 Task: Open file "Ballet.pdf" from my drive.
Action: Mouse moved to (44, 81)
Screenshot: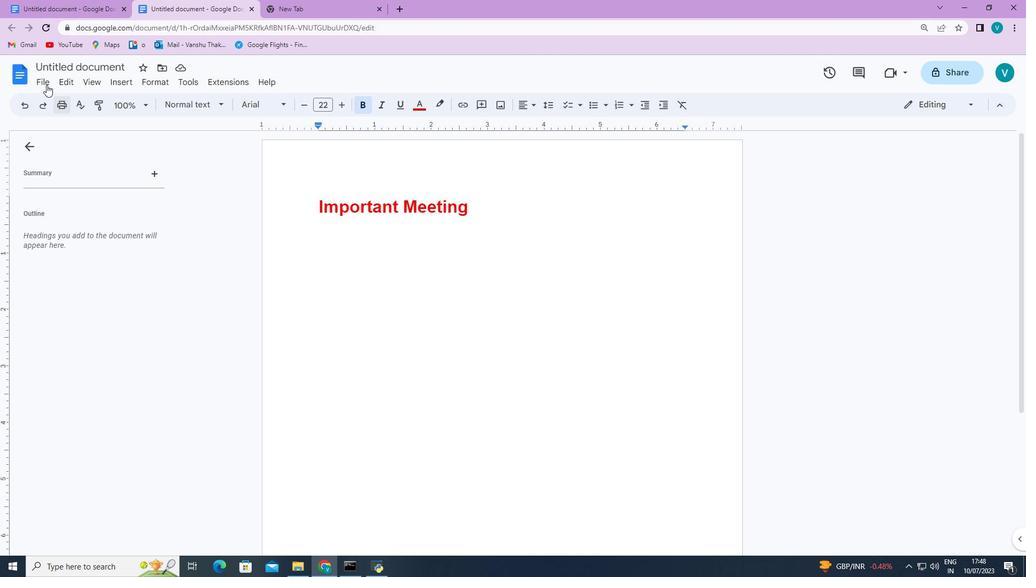 
Action: Mouse pressed left at (44, 81)
Screenshot: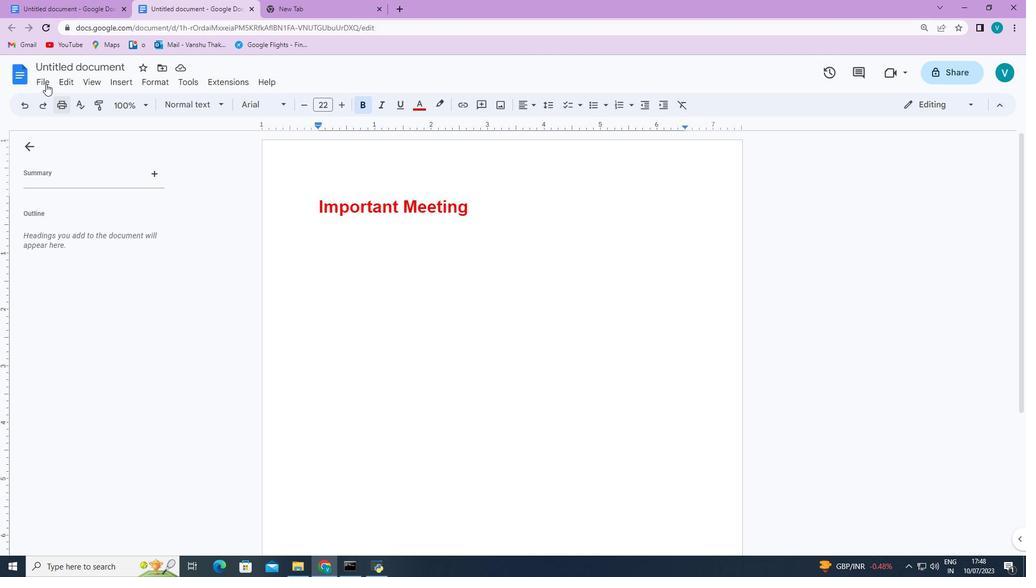 
Action: Mouse moved to (60, 119)
Screenshot: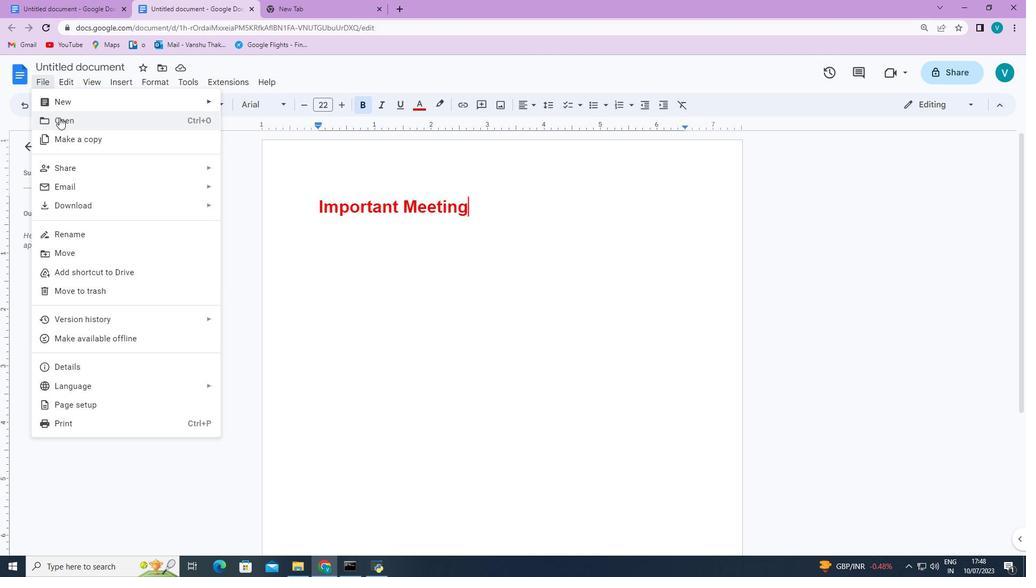 
Action: Mouse pressed left at (60, 119)
Screenshot: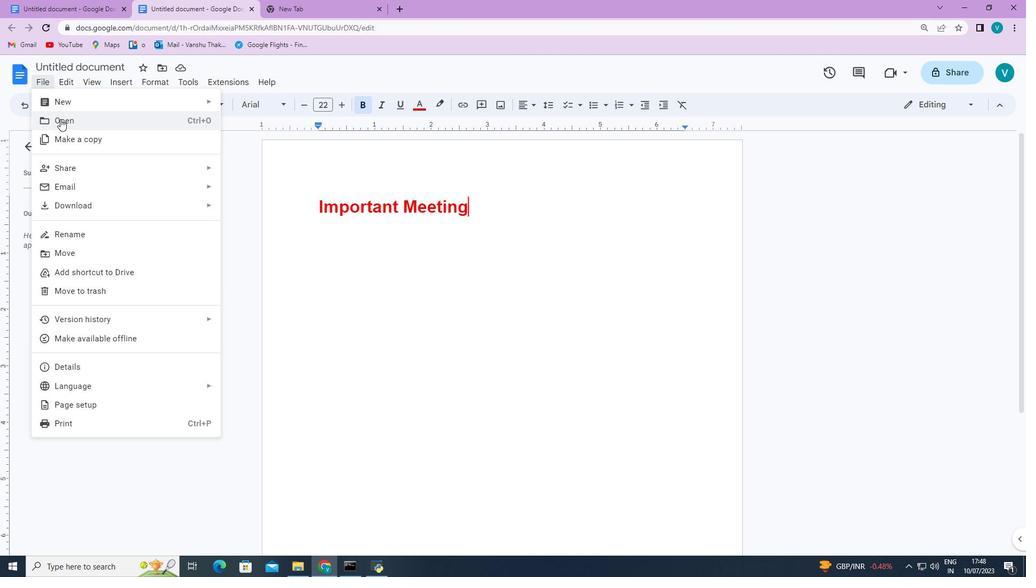 
Action: Mouse moved to (234, 151)
Screenshot: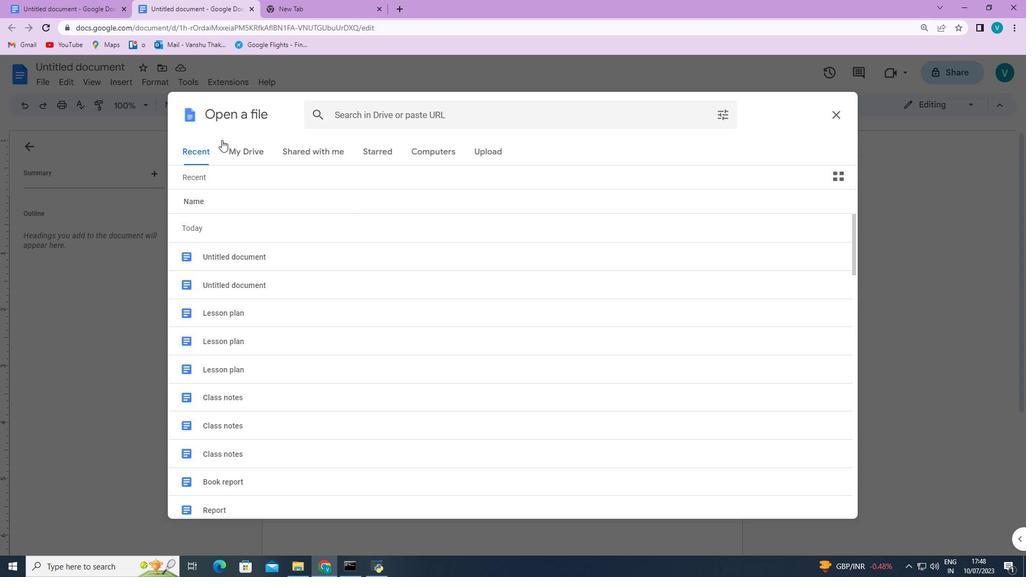 
Action: Mouse pressed left at (234, 151)
Screenshot: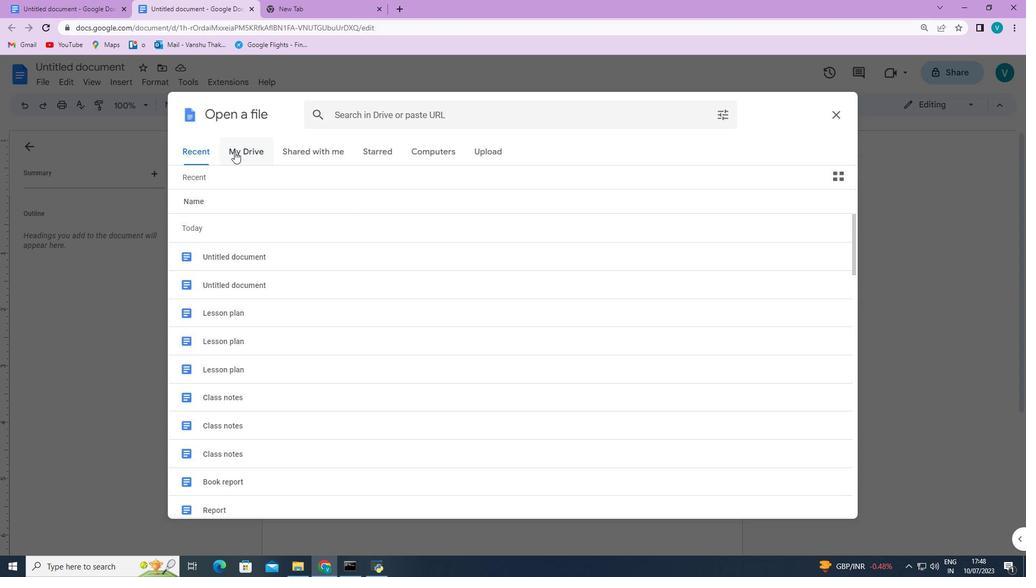 
Action: Mouse moved to (240, 252)
Screenshot: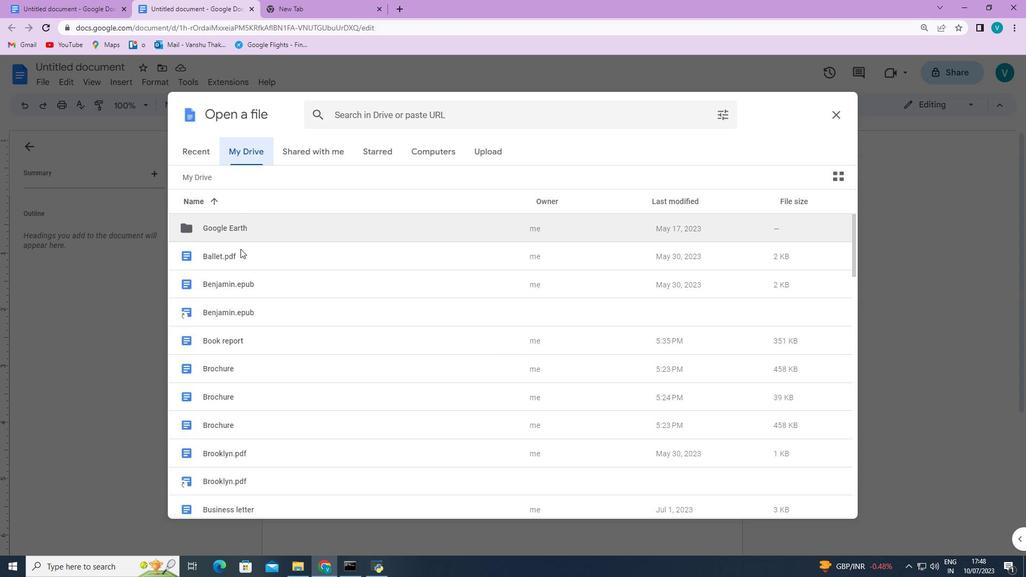 
Action: Mouse pressed left at (240, 252)
Screenshot: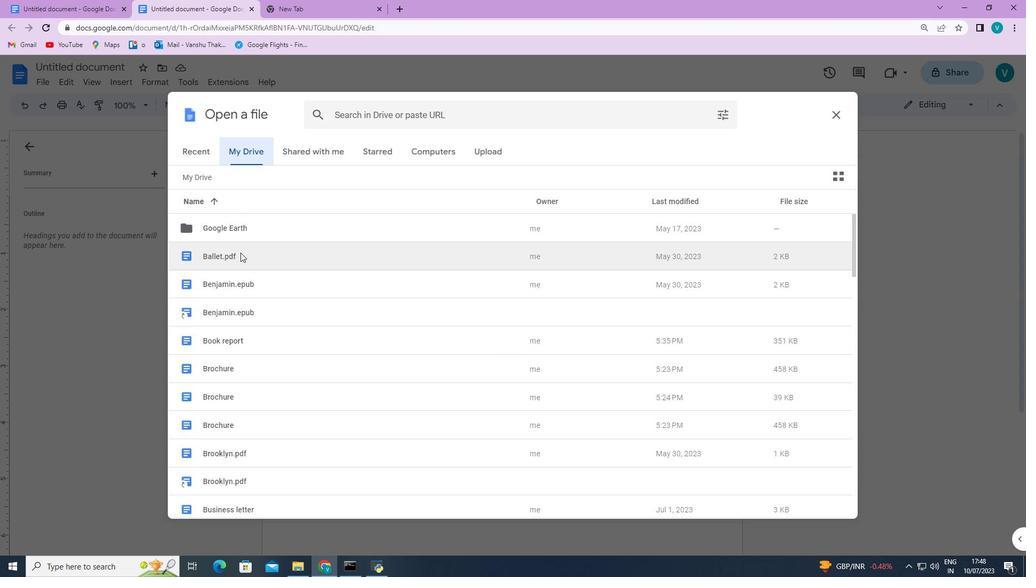 
Action: Mouse moved to (825, 497)
Screenshot: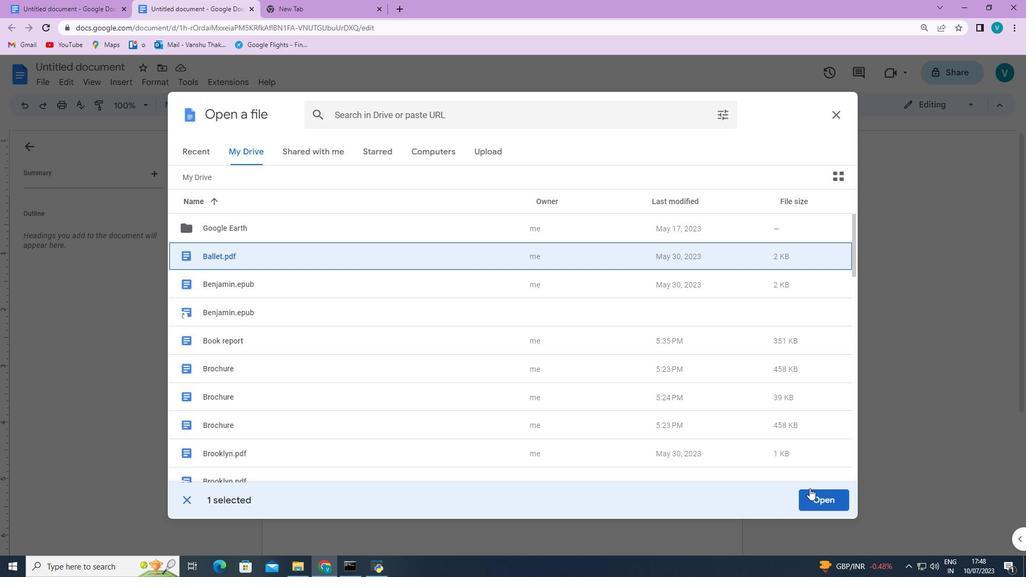 
Action: Mouse pressed left at (825, 497)
Screenshot: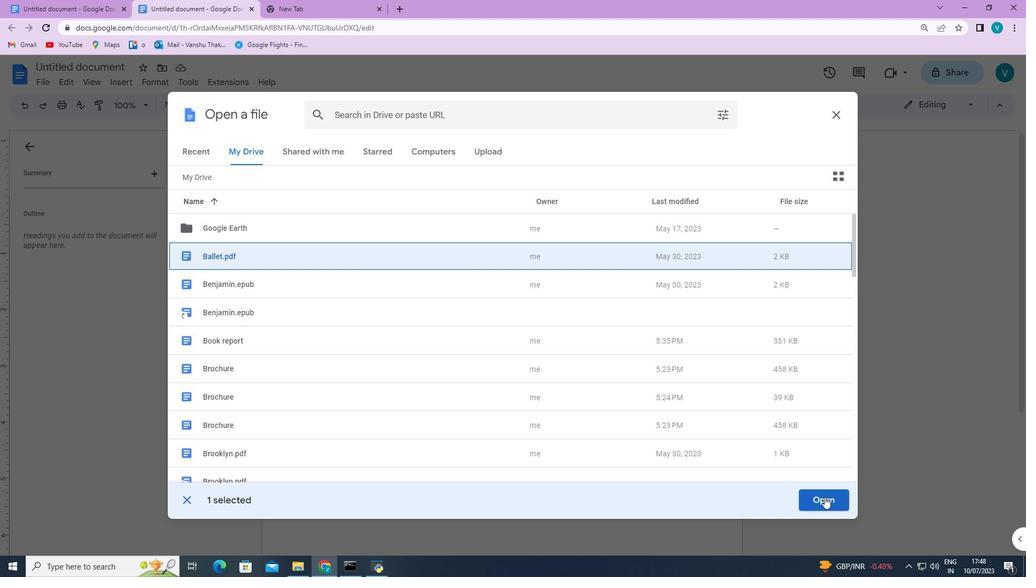
